 Task: Add Arabic as language.
Action: Mouse moved to (861, 77)
Screenshot: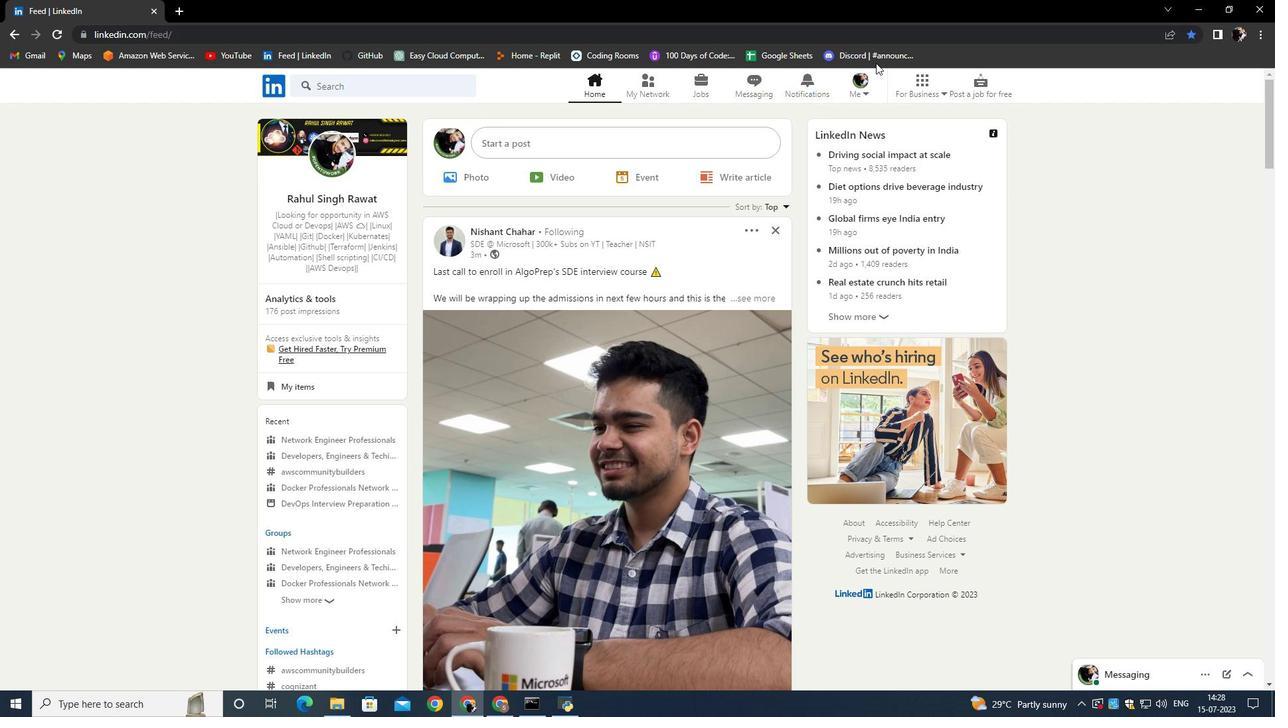 
Action: Mouse pressed left at (861, 77)
Screenshot: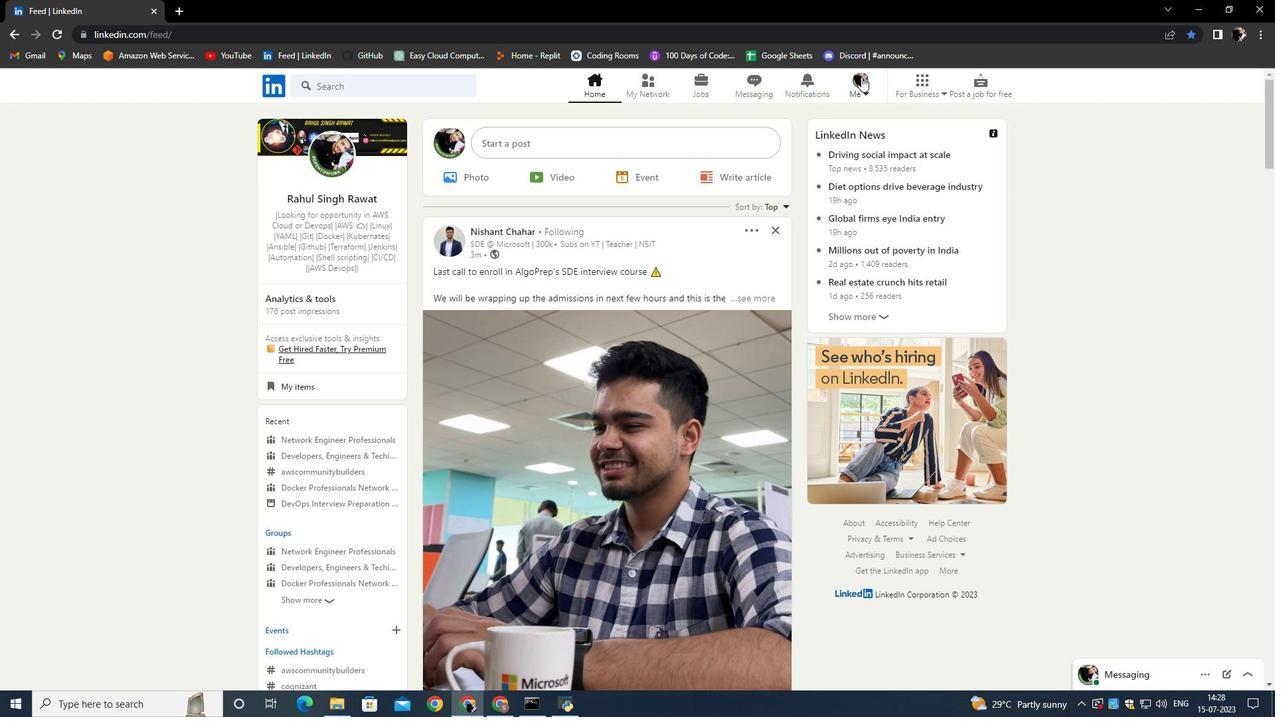 
Action: Mouse moved to (739, 187)
Screenshot: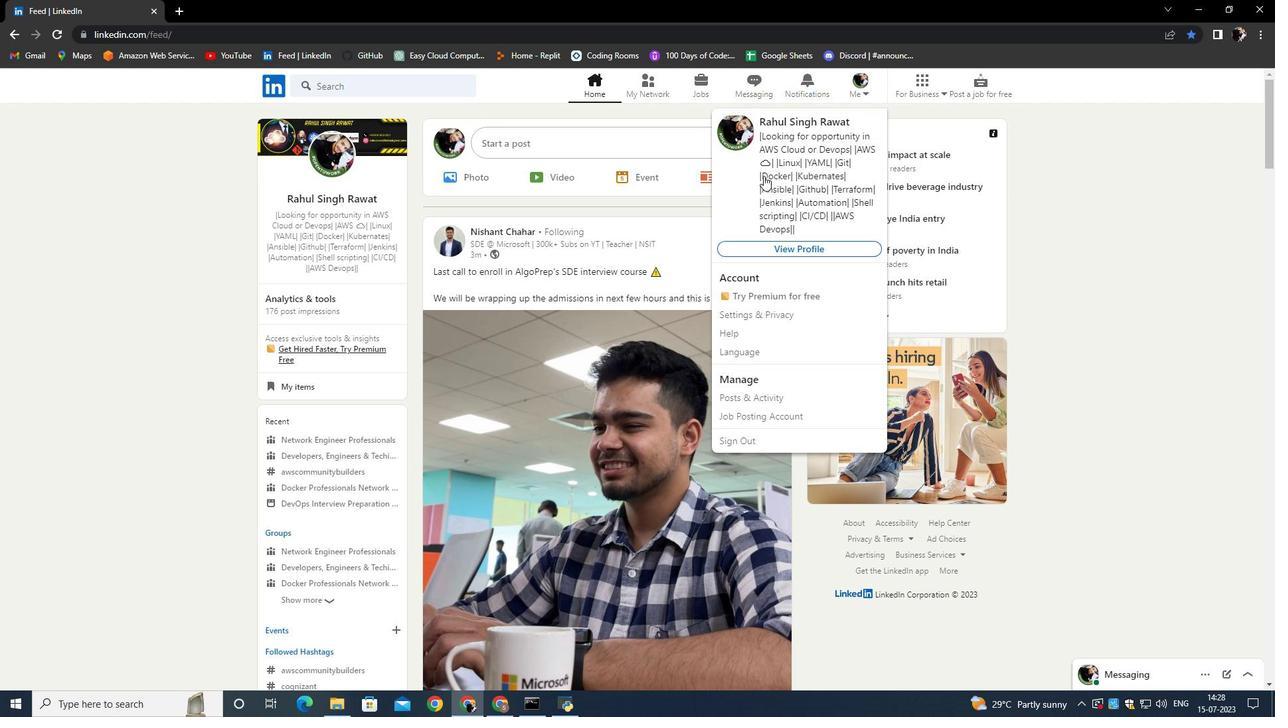 
Action: Mouse pressed left at (739, 187)
Screenshot: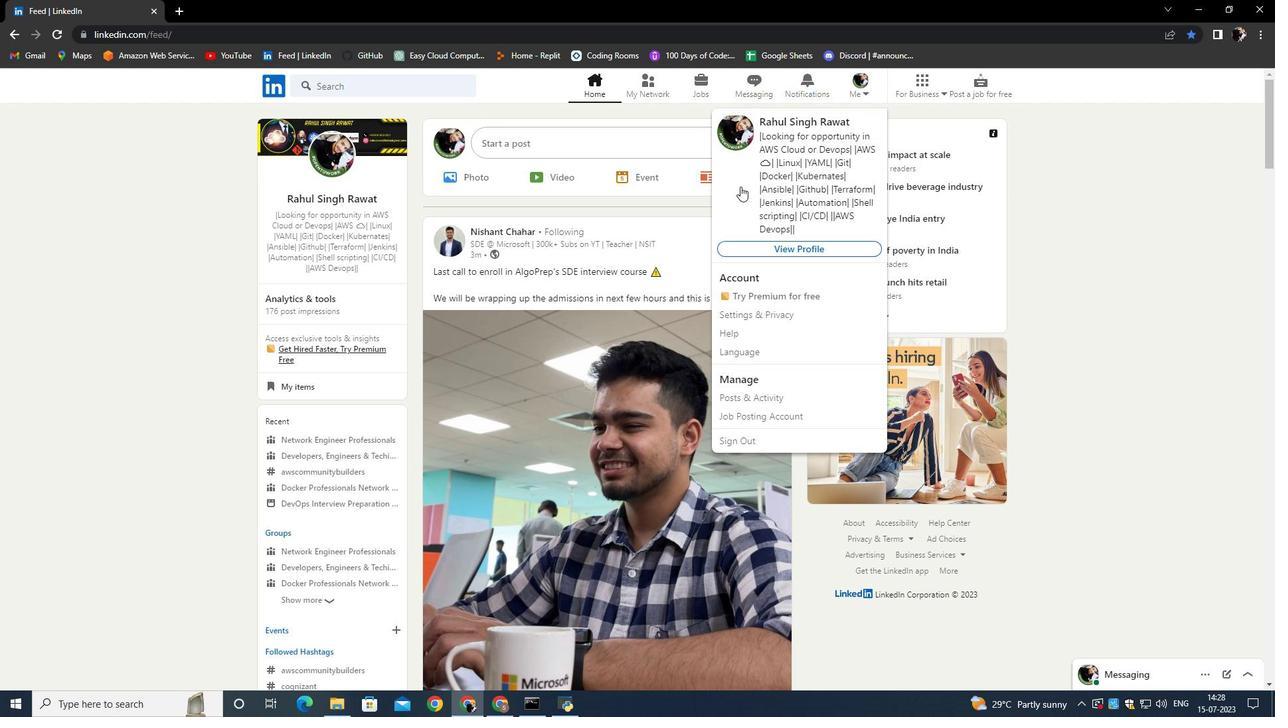 
Action: Mouse moved to (405, 496)
Screenshot: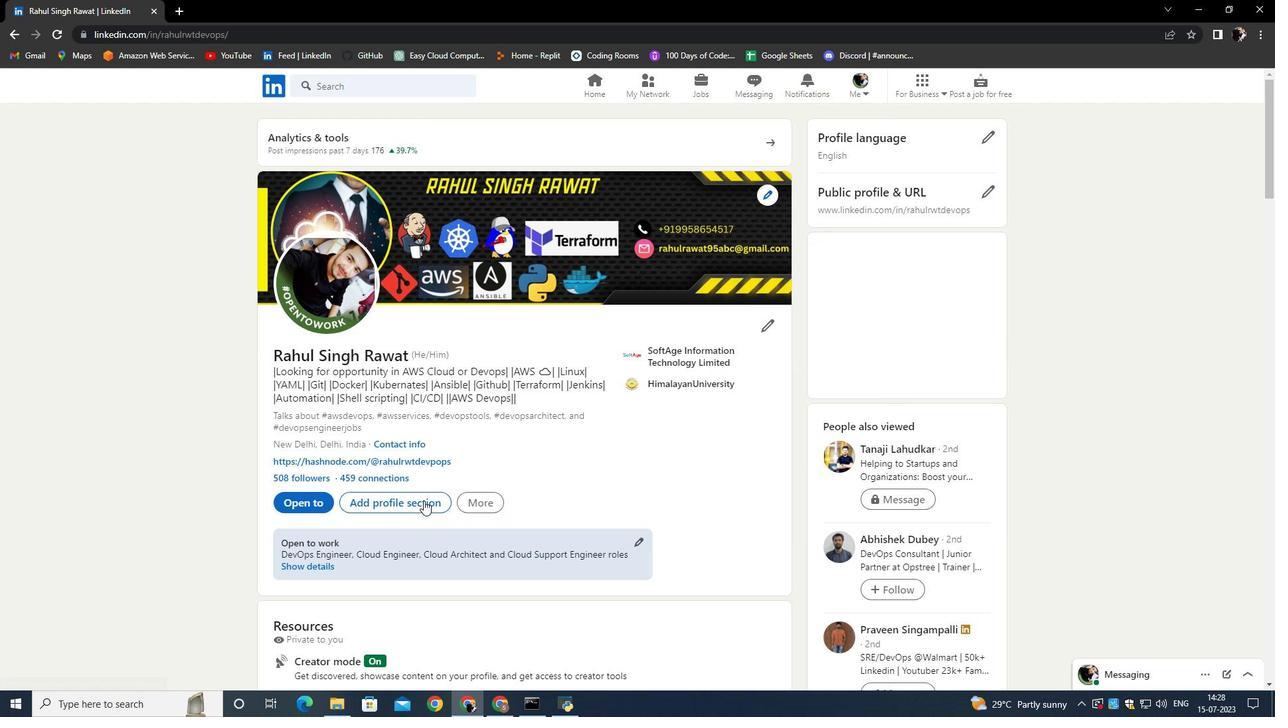 
Action: Mouse pressed left at (405, 496)
Screenshot: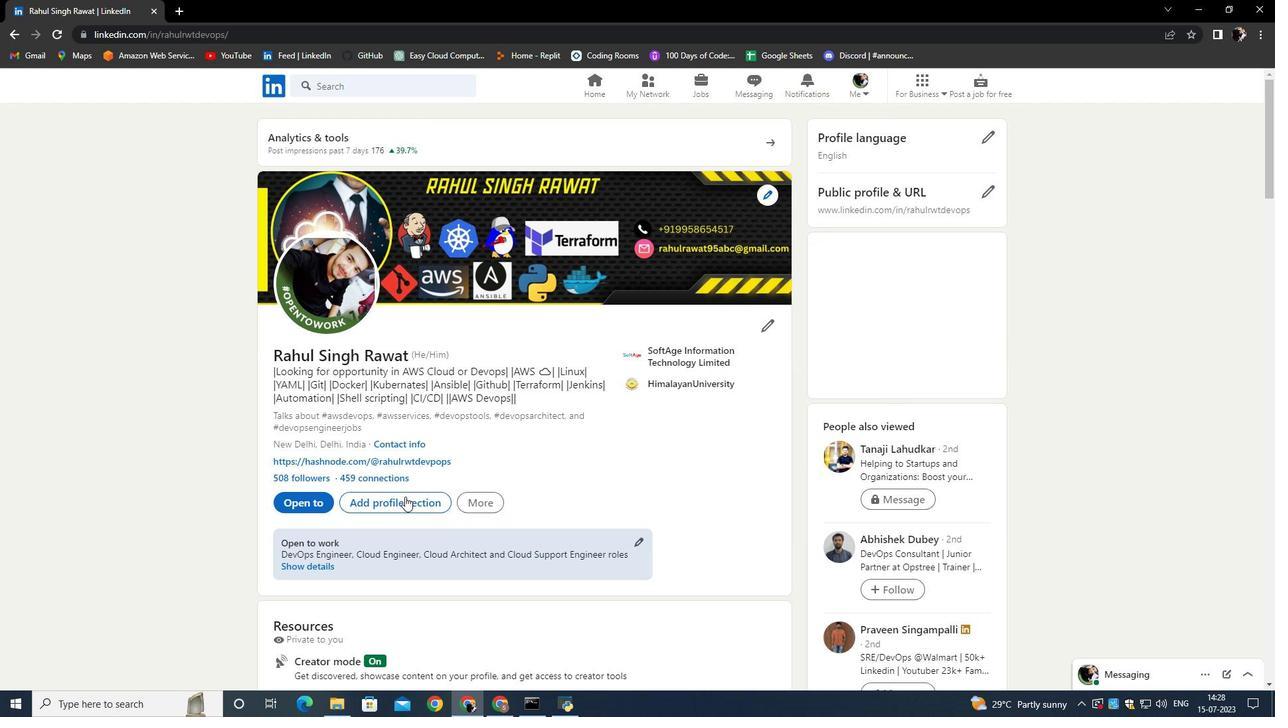 
Action: Mouse moved to (508, 363)
Screenshot: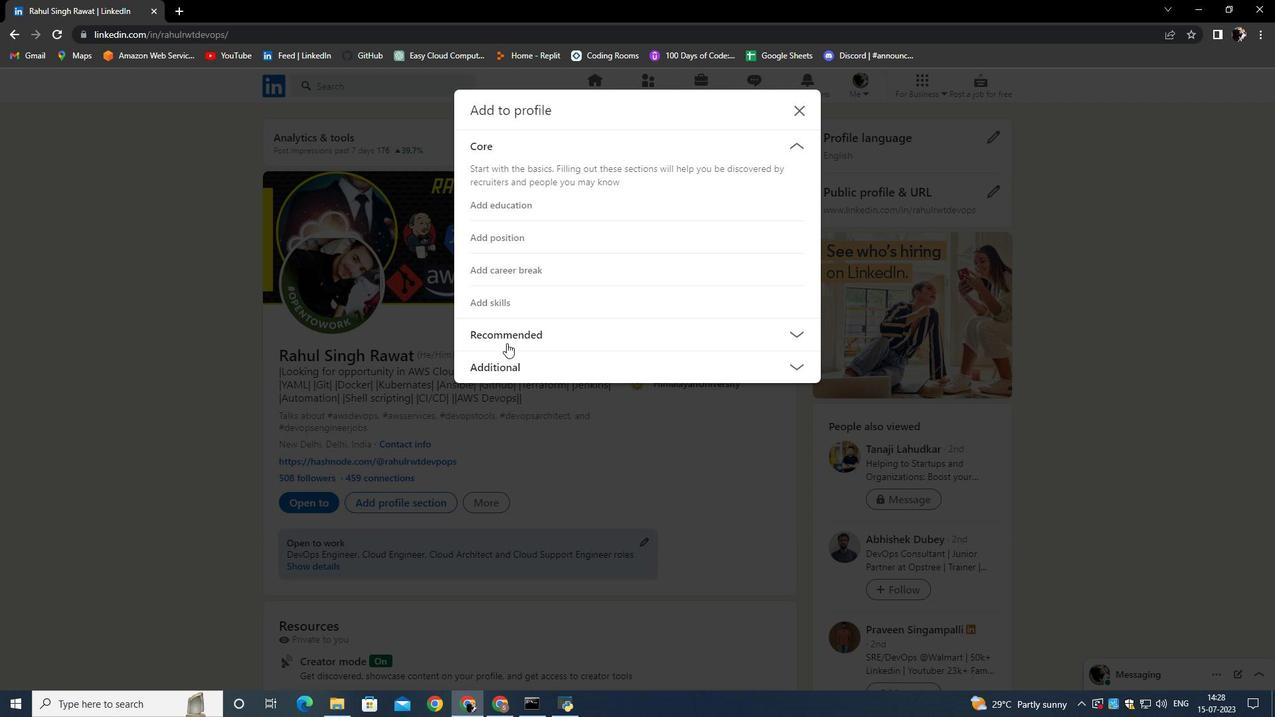 
Action: Mouse pressed left at (508, 363)
Screenshot: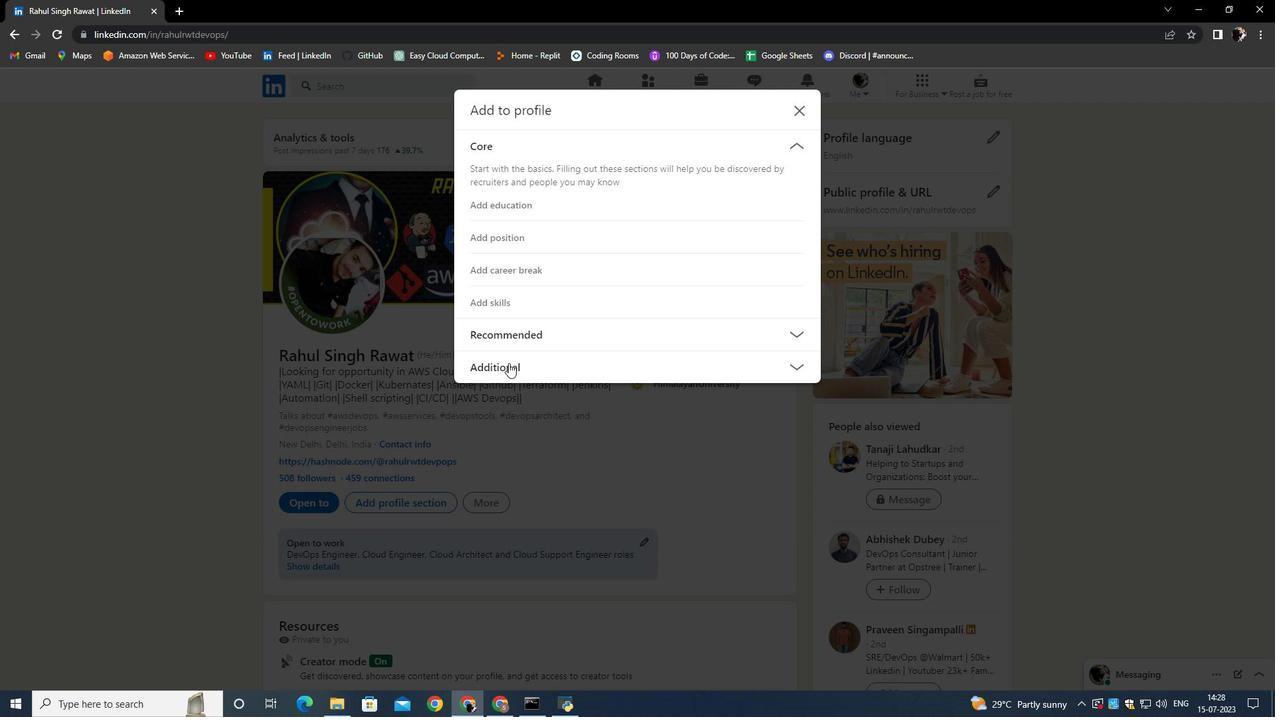 
Action: Mouse moved to (508, 435)
Screenshot: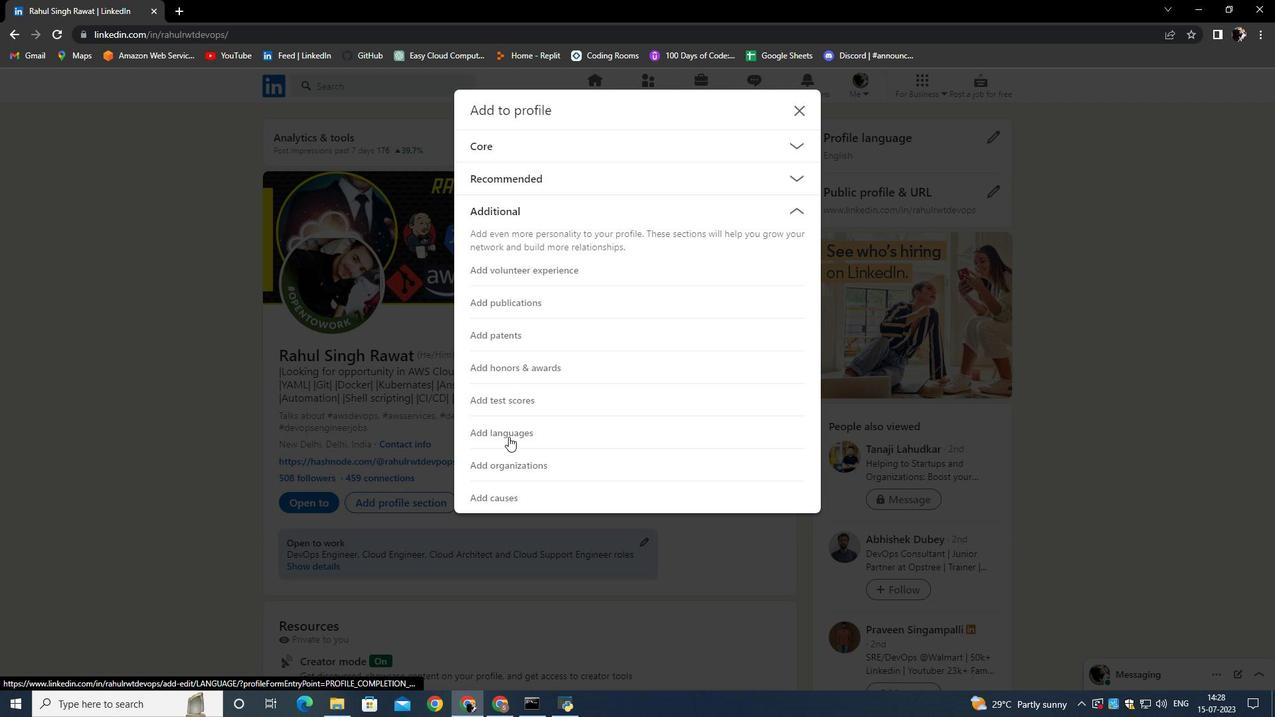 
Action: Mouse pressed left at (508, 435)
Screenshot: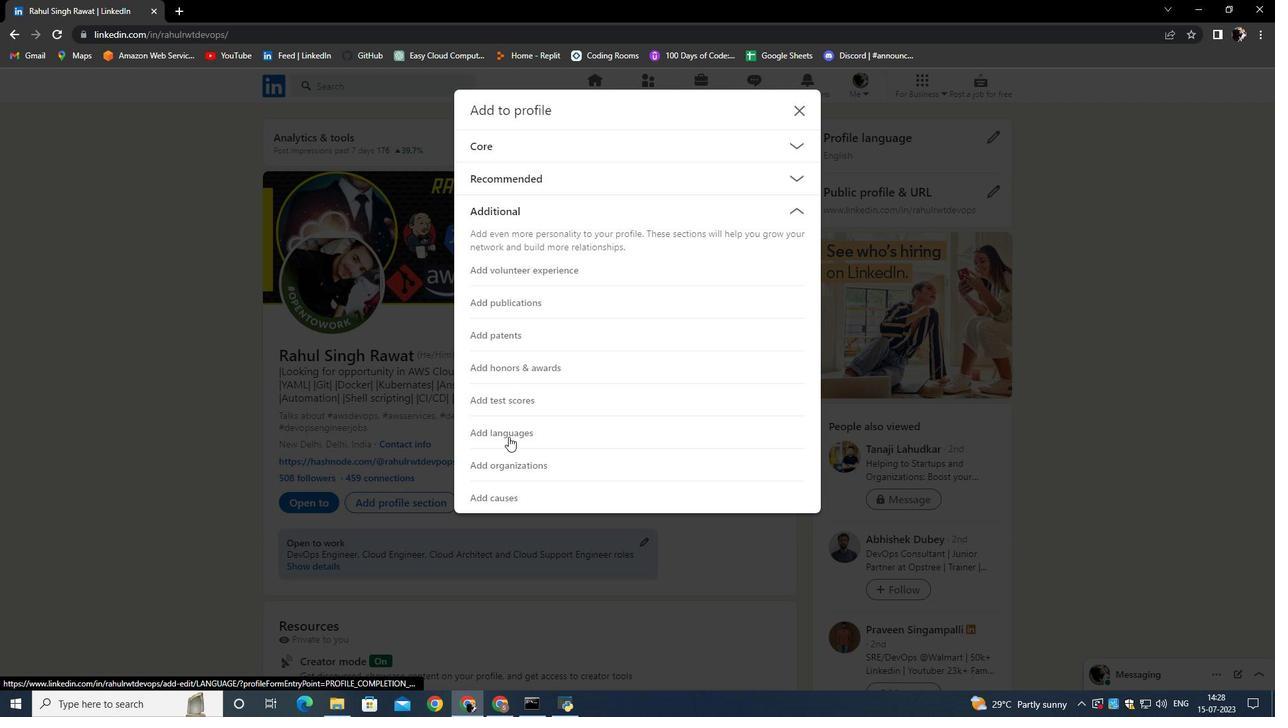 
Action: Mouse moved to (470, 193)
Screenshot: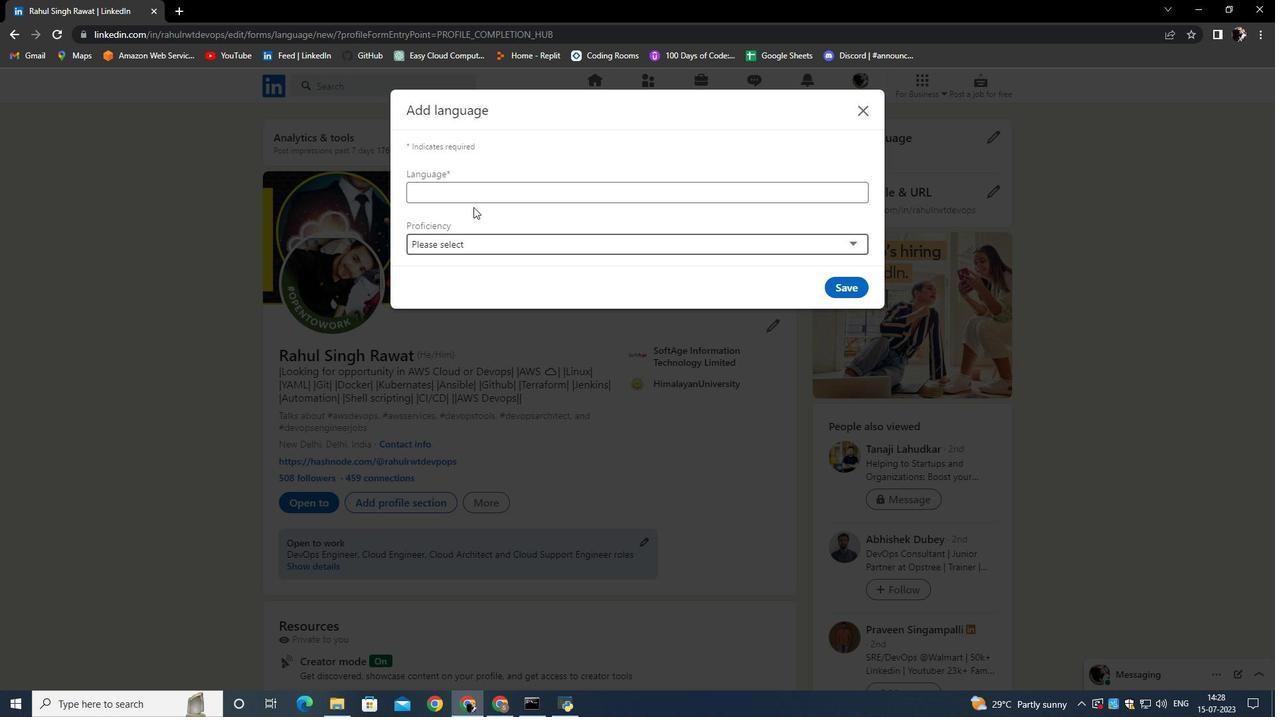 
Action: Mouse pressed left at (470, 193)
Screenshot: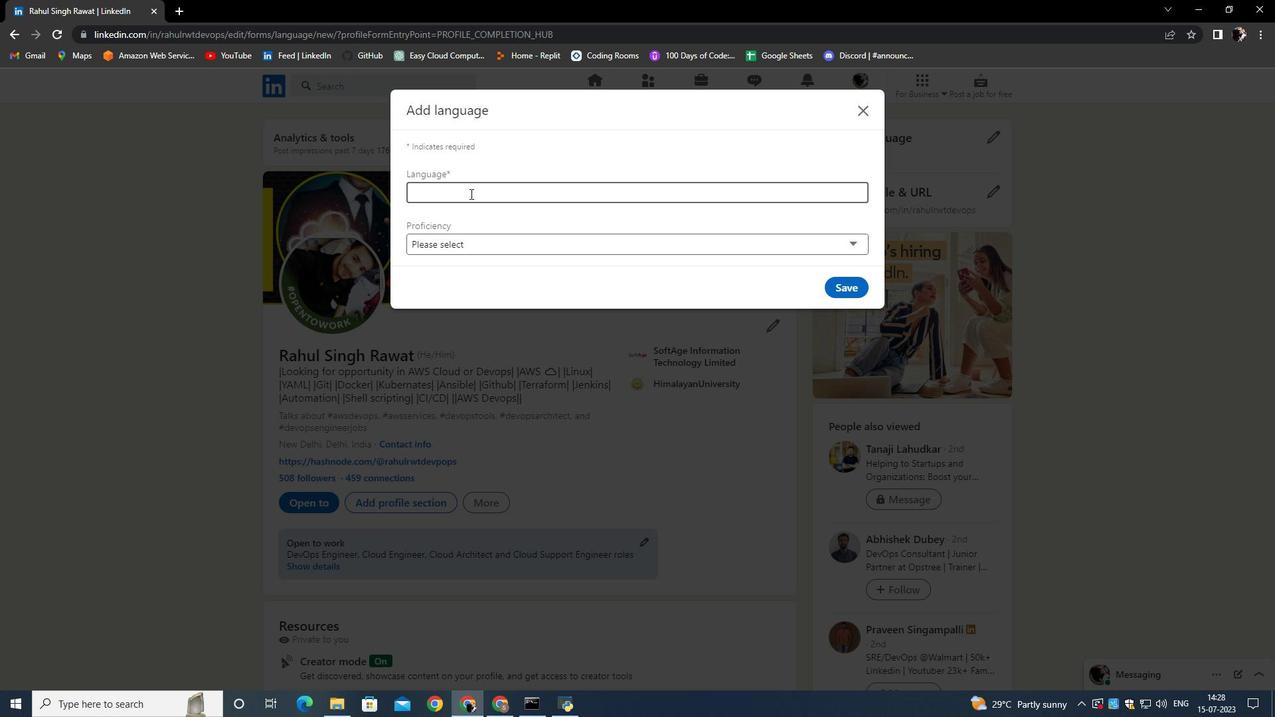 
Action: Key pressed <Key.caps_lock>A<Key.caps_lock>rabic
Screenshot: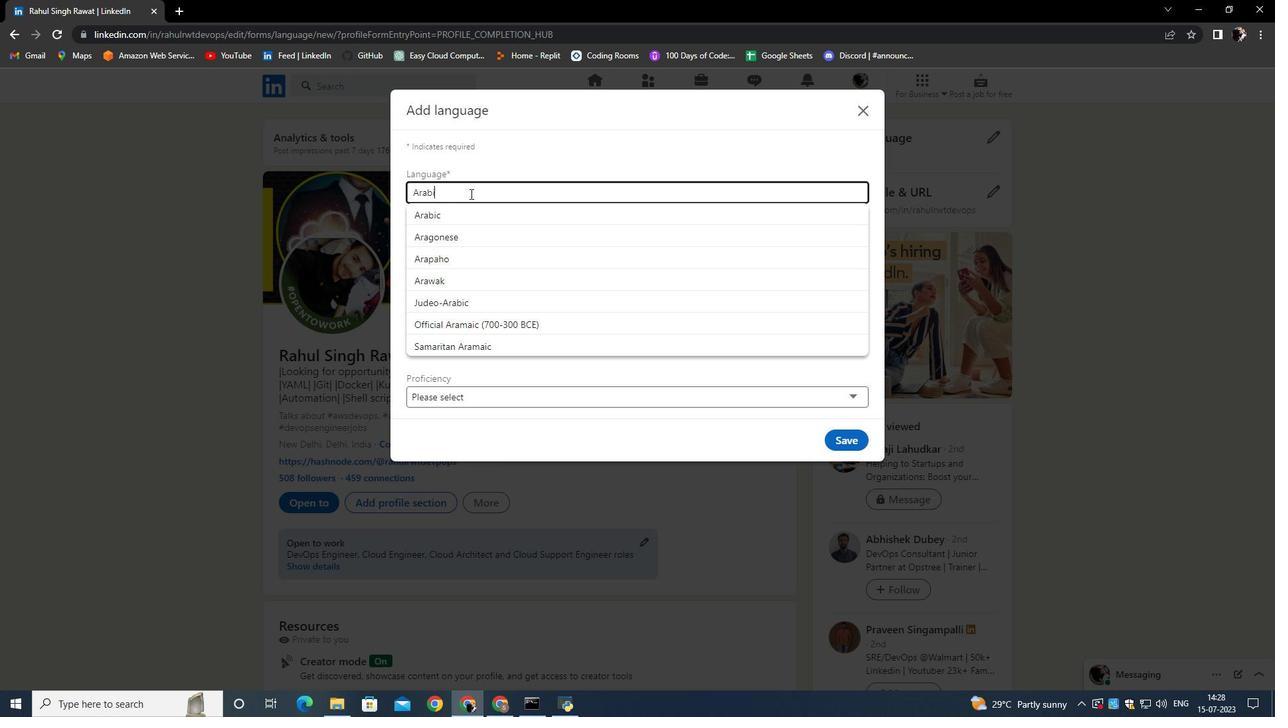 
Action: Mouse moved to (460, 206)
Screenshot: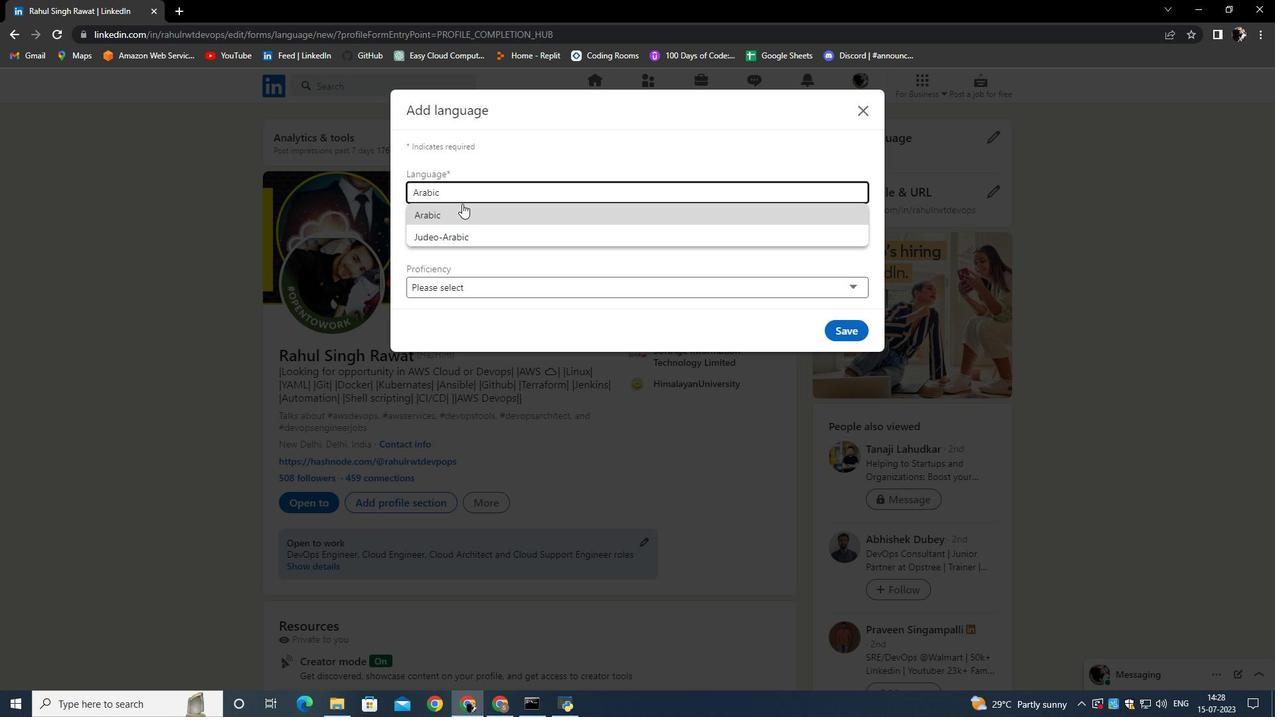 
Action: Mouse pressed left at (460, 206)
Screenshot: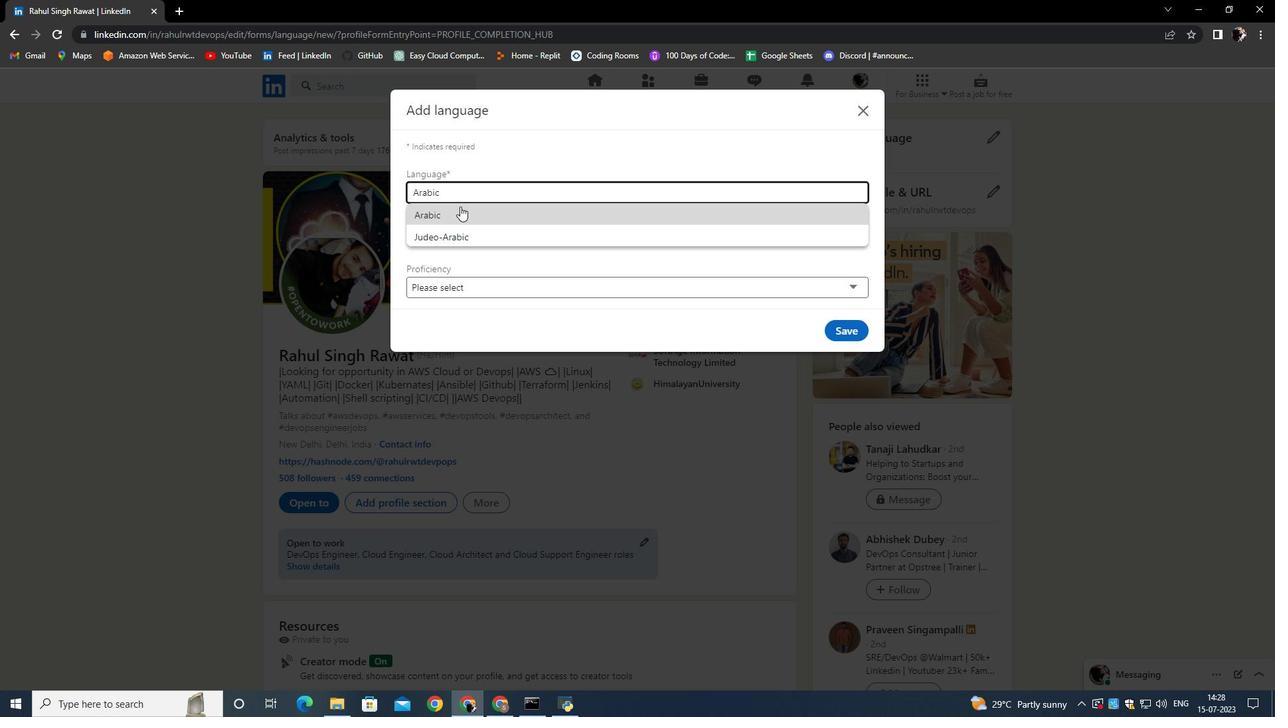 
Action: Mouse moved to (476, 217)
Screenshot: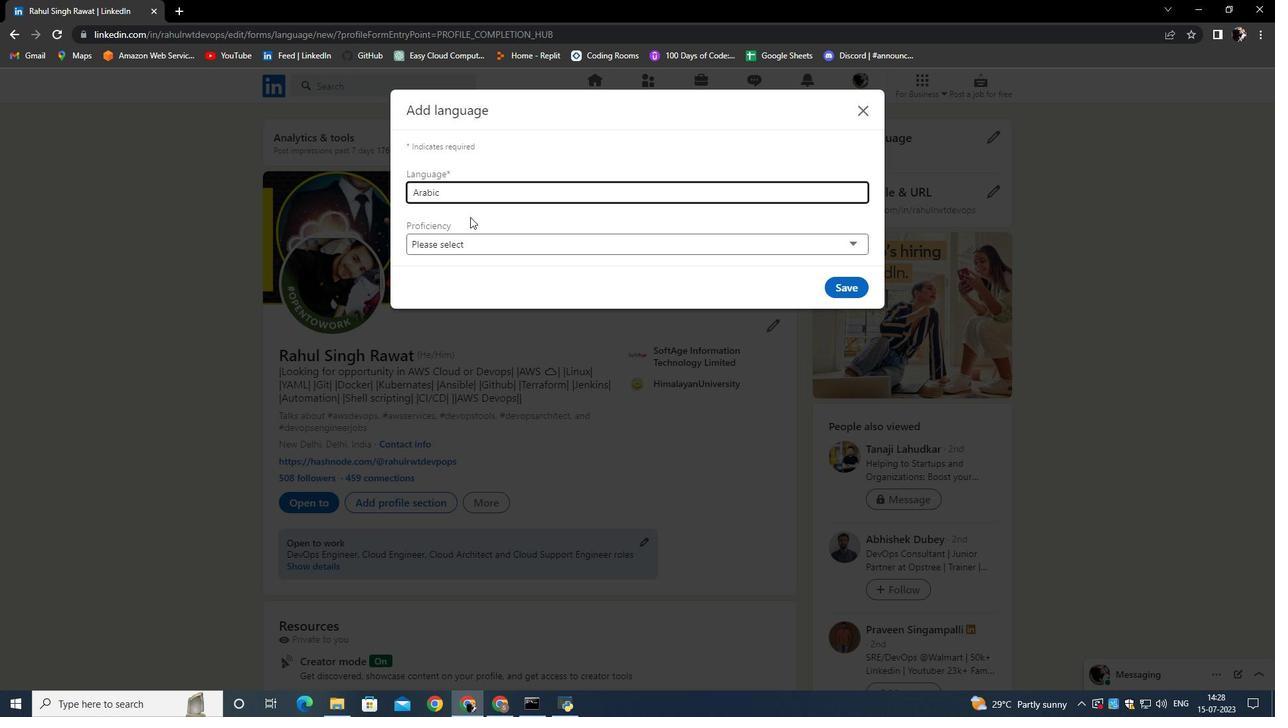 
Action: Mouse pressed left at (476, 217)
Screenshot: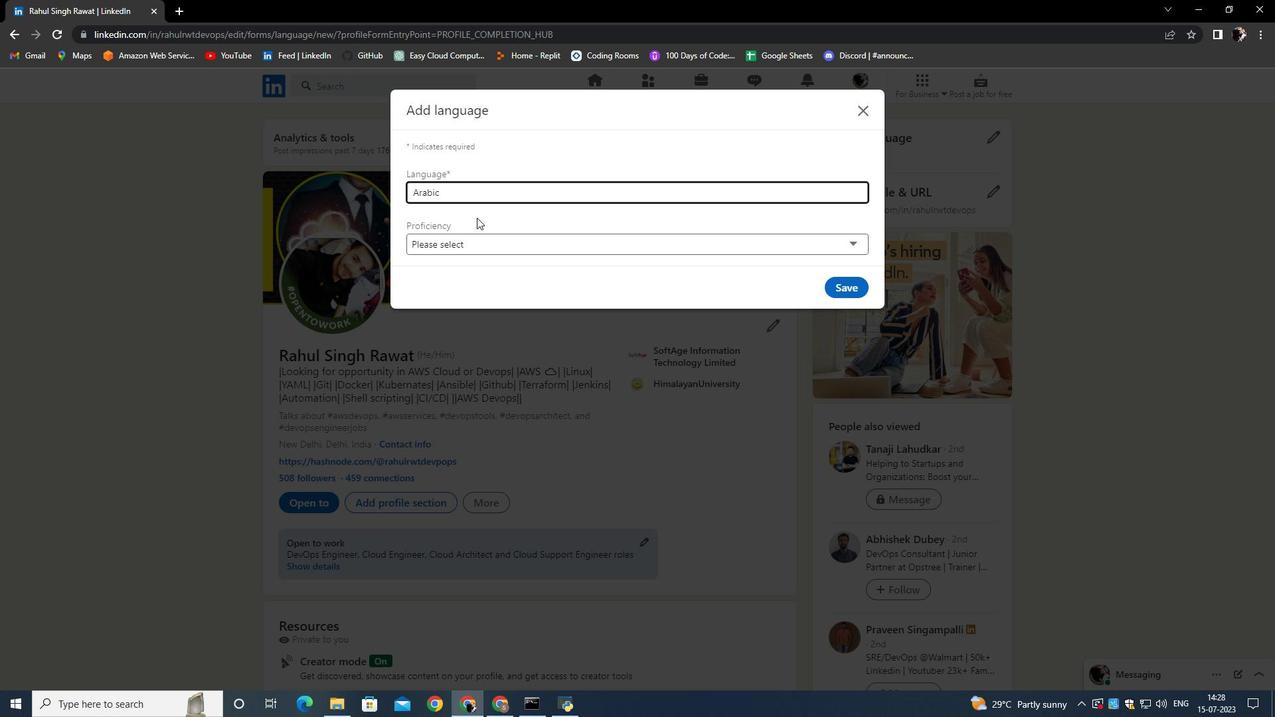 
